 Task: Create a due date automation trigger when advanced on, on the wednesday of the week a card is due add fields without custom field "Resume" set to a date more than 1 days ago at 11:00 AM.
Action: Mouse moved to (902, 68)
Screenshot: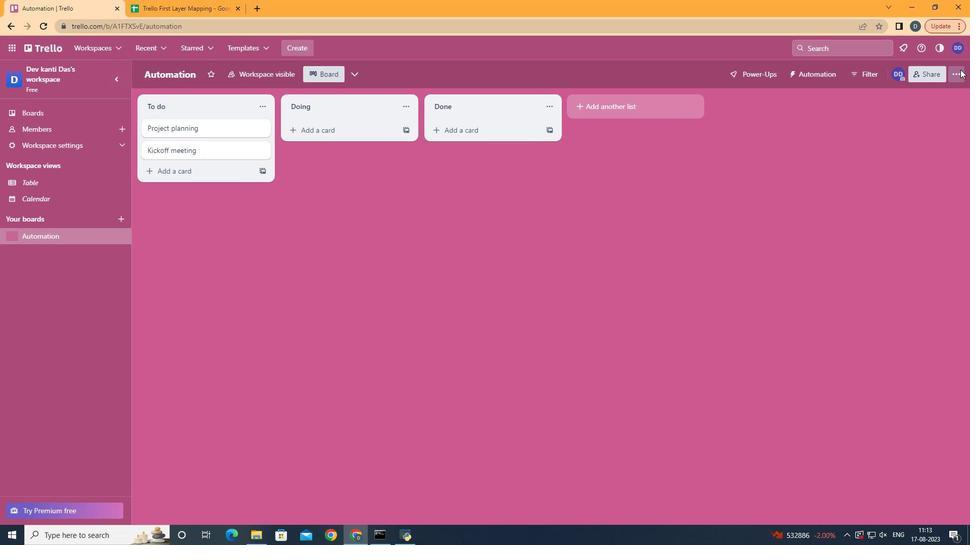 
Action: Mouse pressed left at (902, 68)
Screenshot: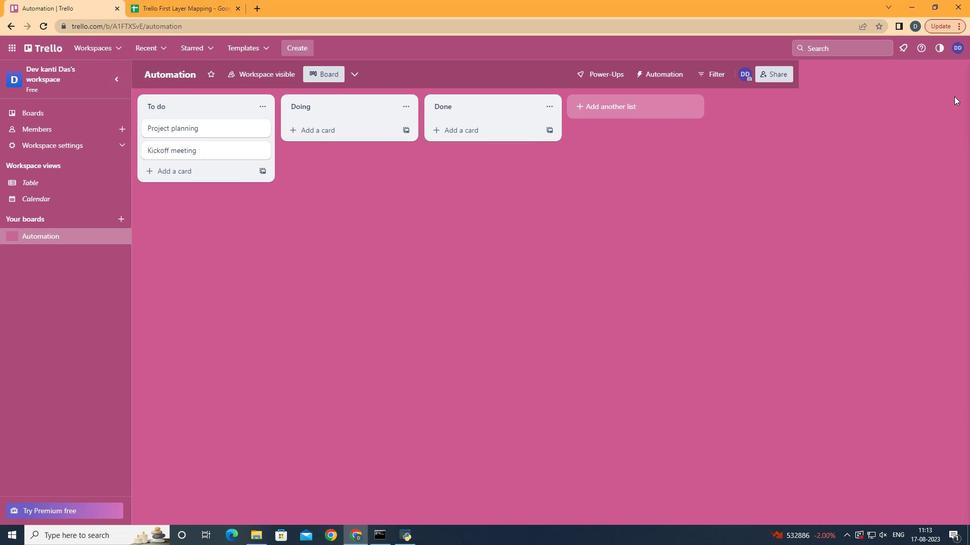 
Action: Mouse moved to (860, 208)
Screenshot: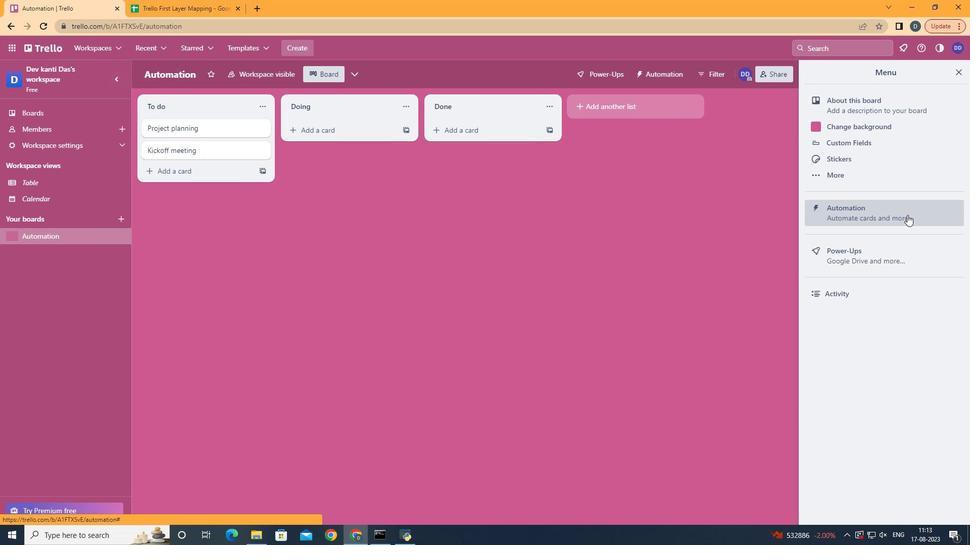 
Action: Mouse pressed left at (860, 208)
Screenshot: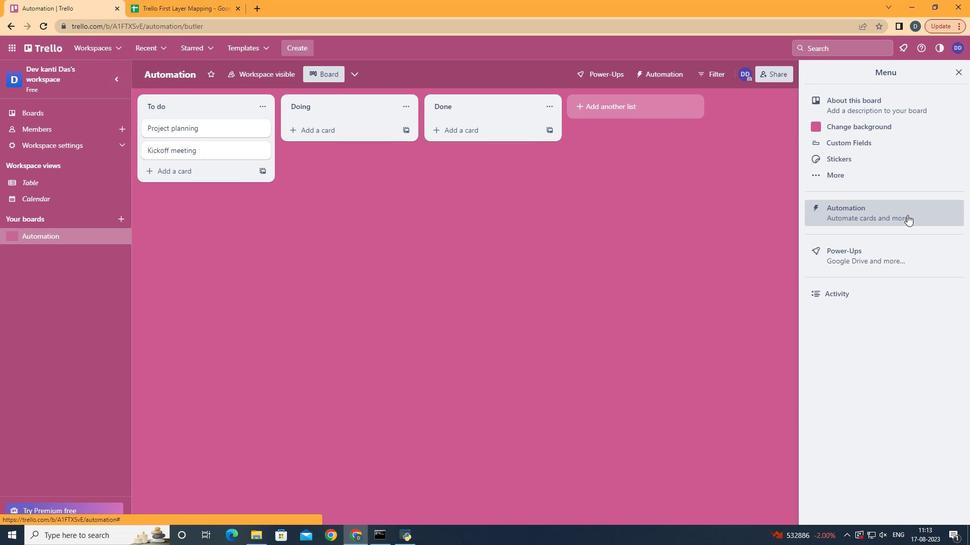 
Action: Mouse moved to (284, 190)
Screenshot: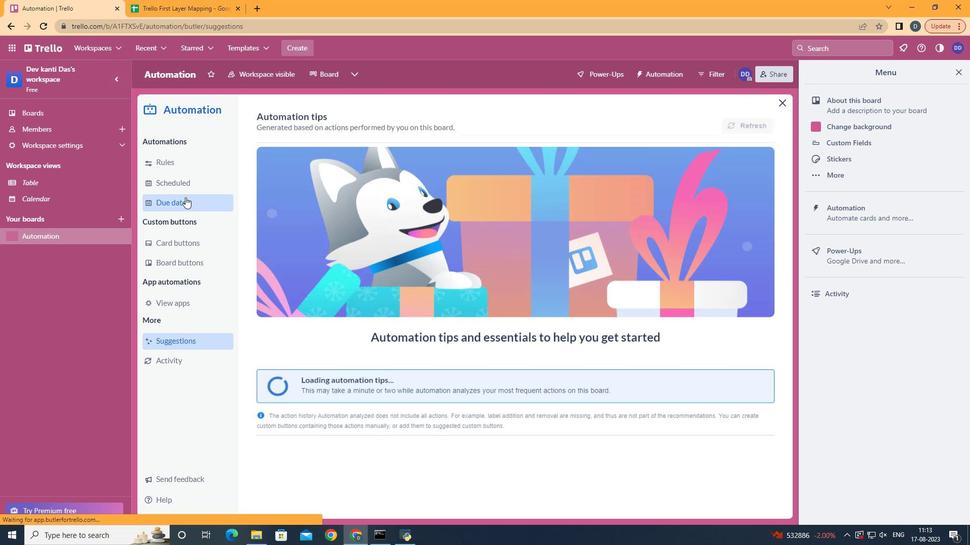 
Action: Mouse pressed left at (284, 190)
Screenshot: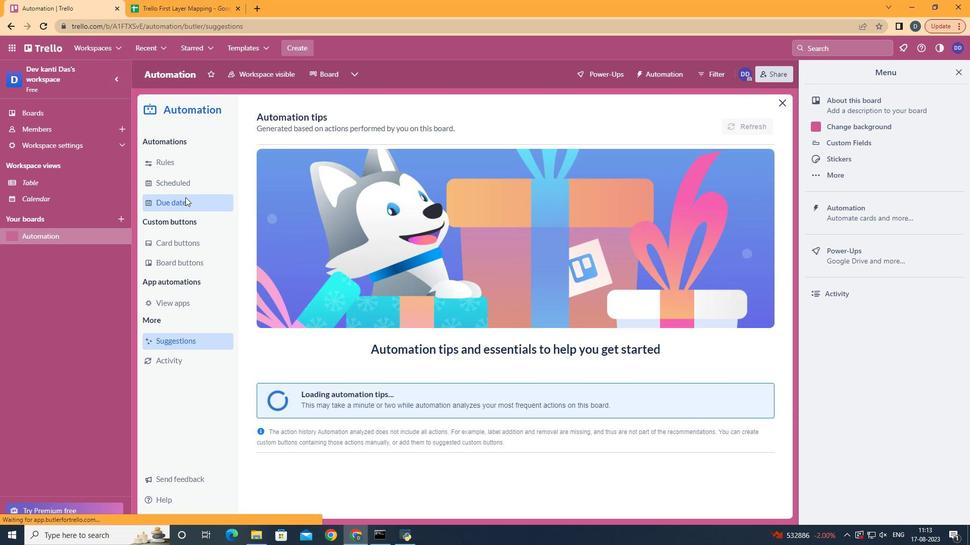 
Action: Mouse moved to (699, 115)
Screenshot: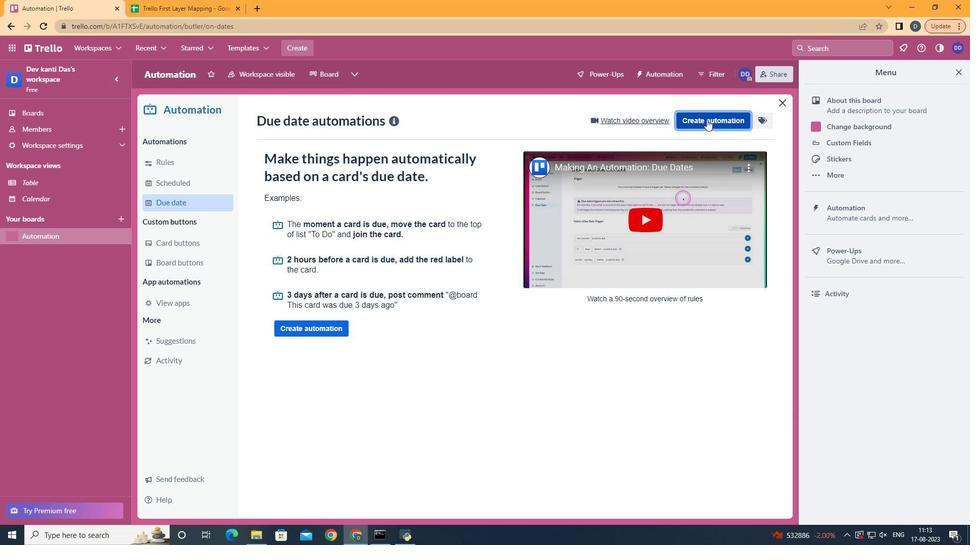 
Action: Mouse pressed left at (699, 115)
Screenshot: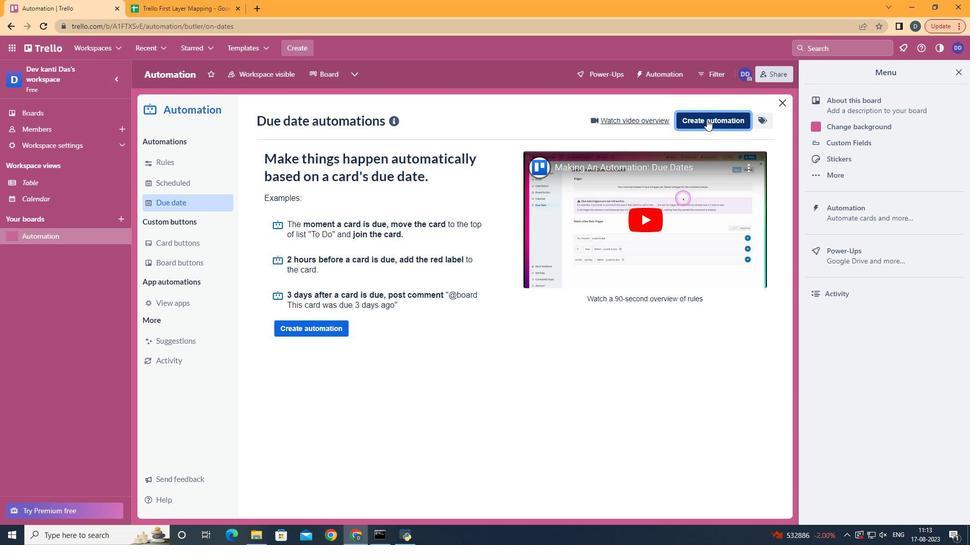
Action: Mouse moved to (566, 199)
Screenshot: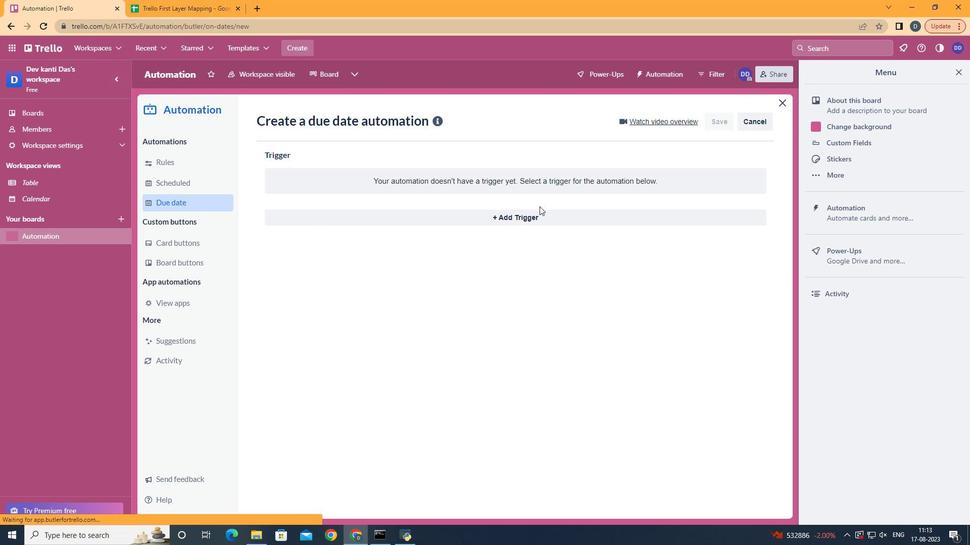 
Action: Mouse pressed left at (566, 199)
Screenshot: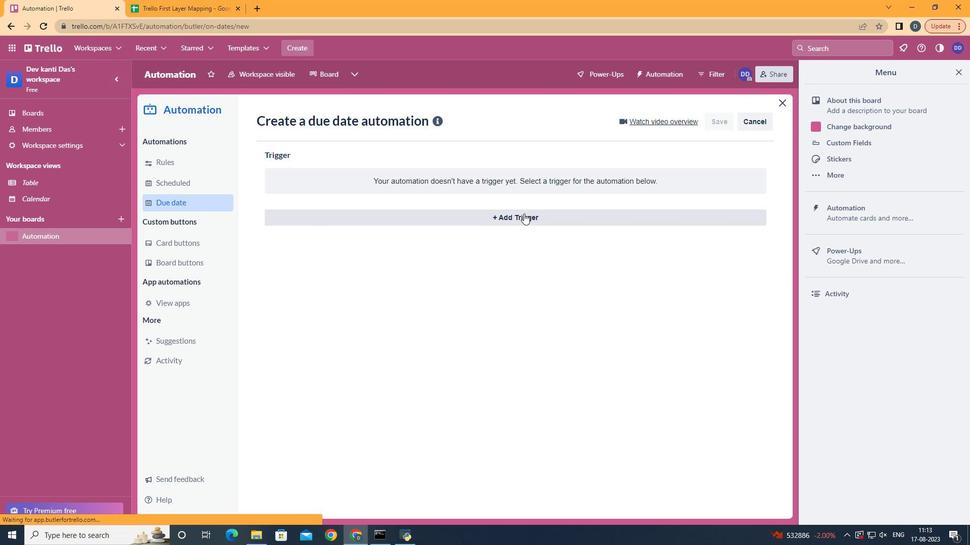 
Action: Mouse moved to (553, 205)
Screenshot: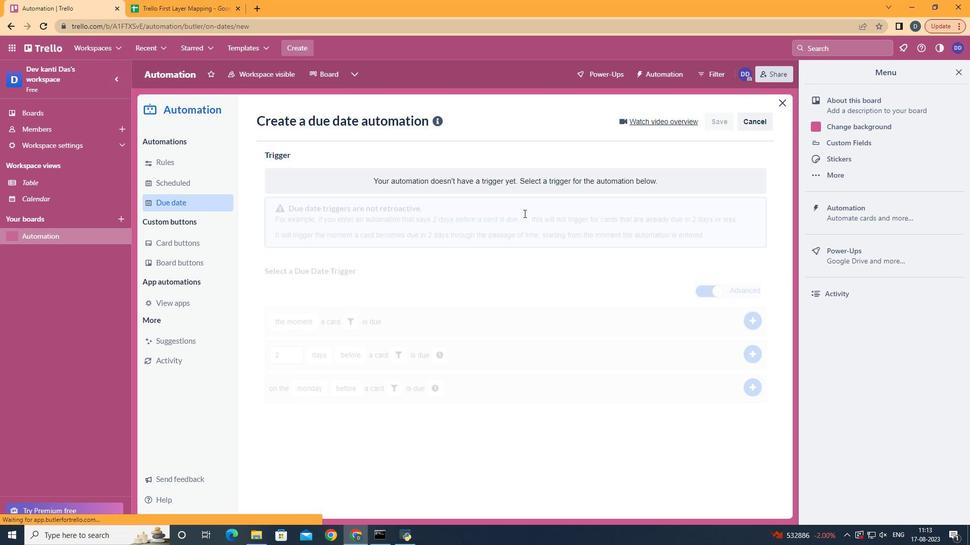 
Action: Mouse pressed left at (553, 205)
Screenshot: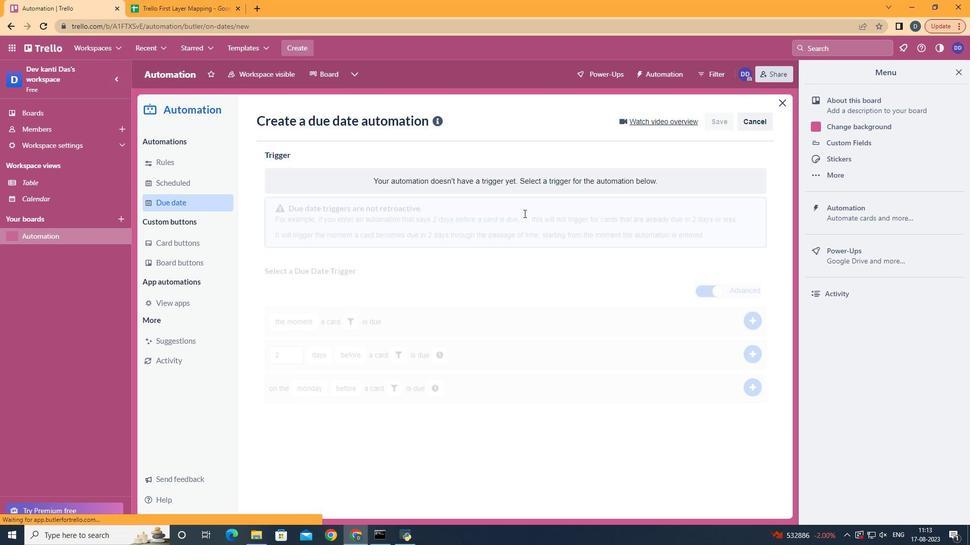 
Action: Mouse moved to (412, 288)
Screenshot: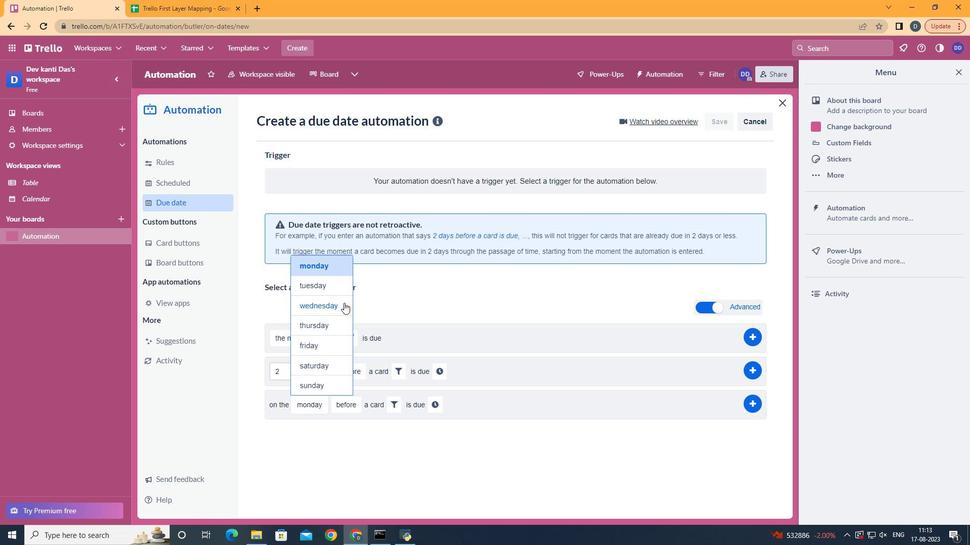 
Action: Mouse pressed left at (412, 288)
Screenshot: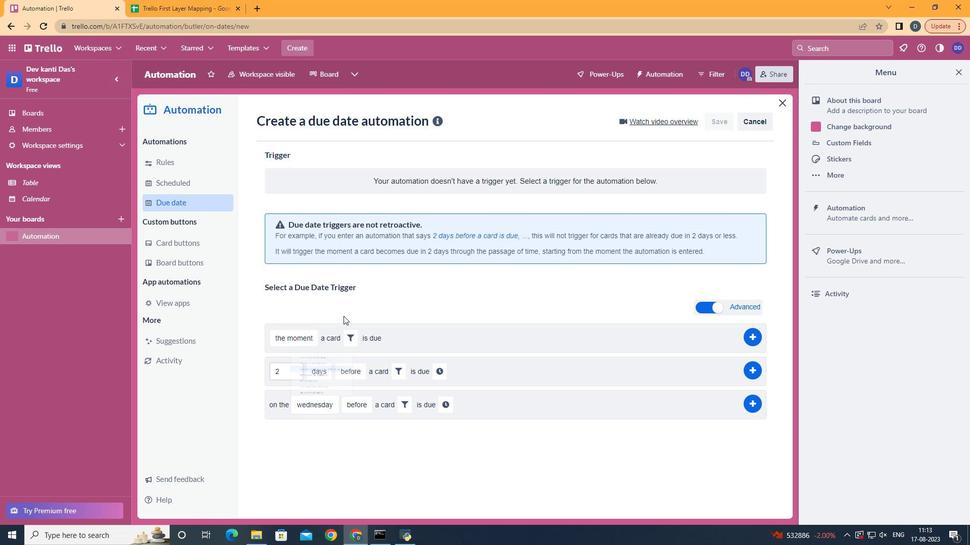 
Action: Mouse moved to (431, 450)
Screenshot: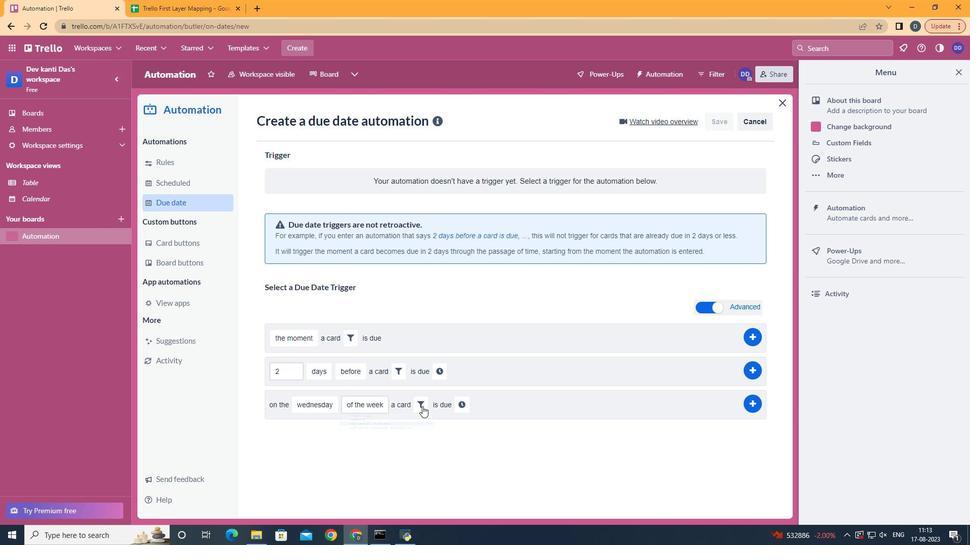 
Action: Mouse pressed left at (431, 450)
Screenshot: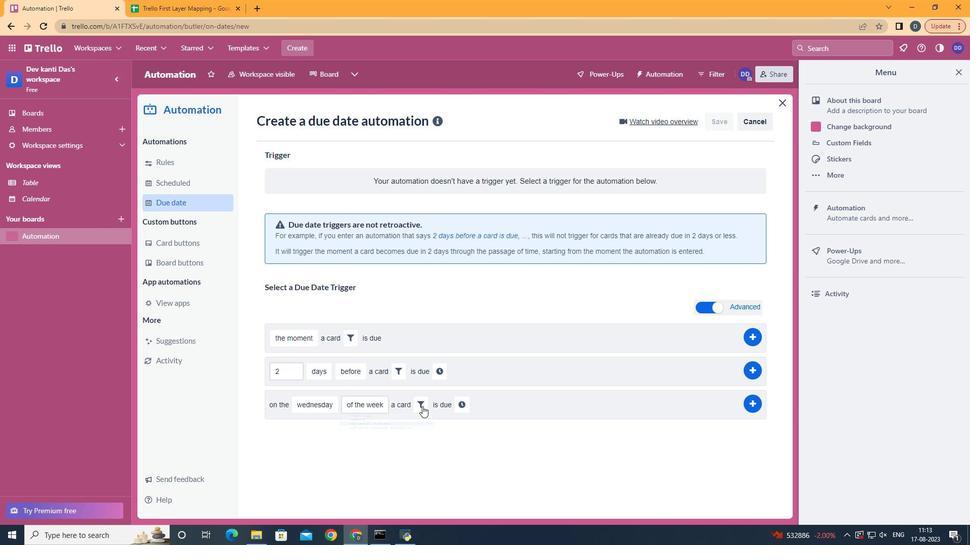 
Action: Mouse moved to (470, 387)
Screenshot: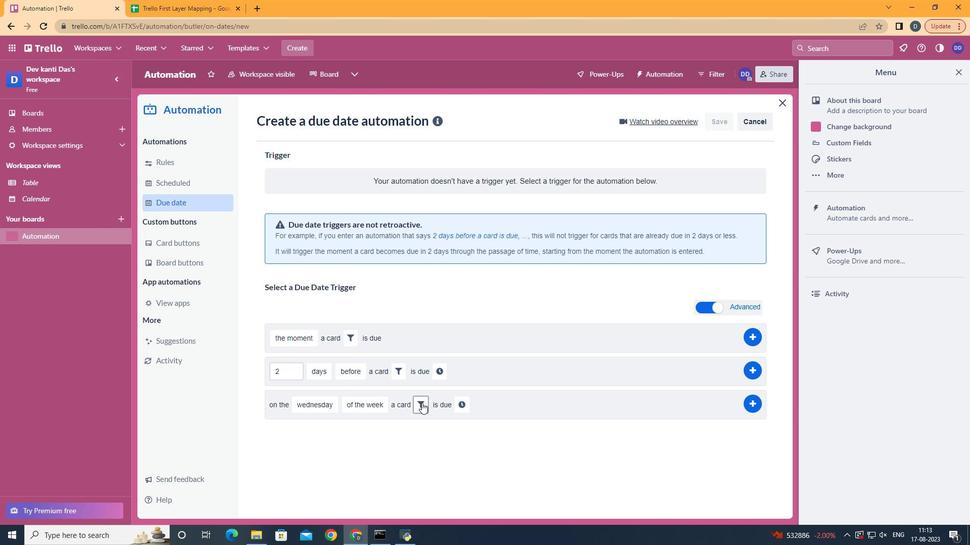 
Action: Mouse pressed left at (470, 387)
Screenshot: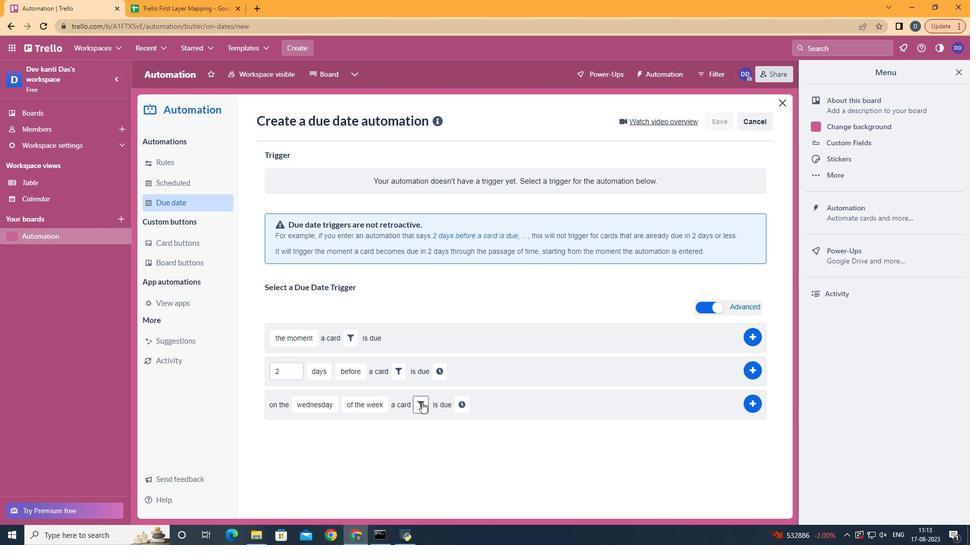 
Action: Mouse moved to (589, 426)
Screenshot: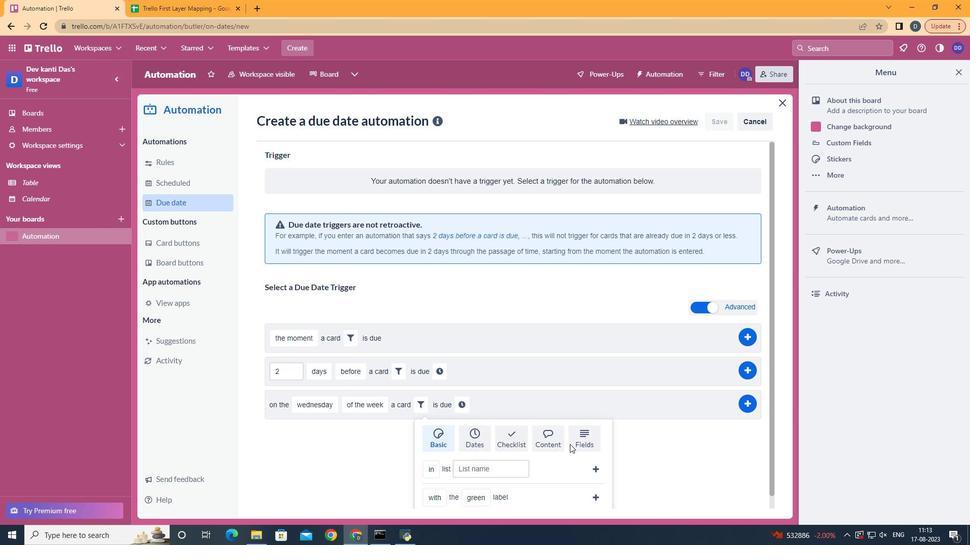 
Action: Mouse pressed left at (589, 426)
Screenshot: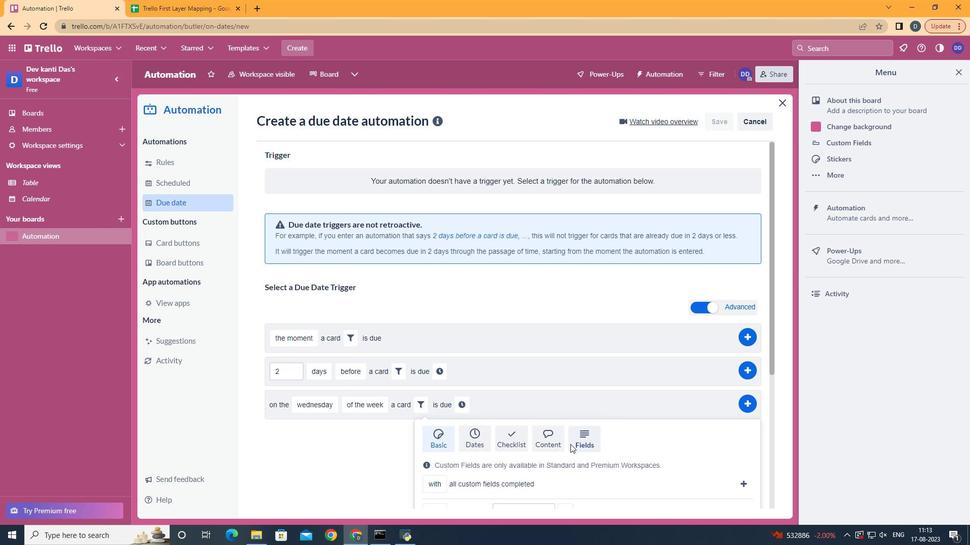 
Action: Mouse moved to (575, 430)
Screenshot: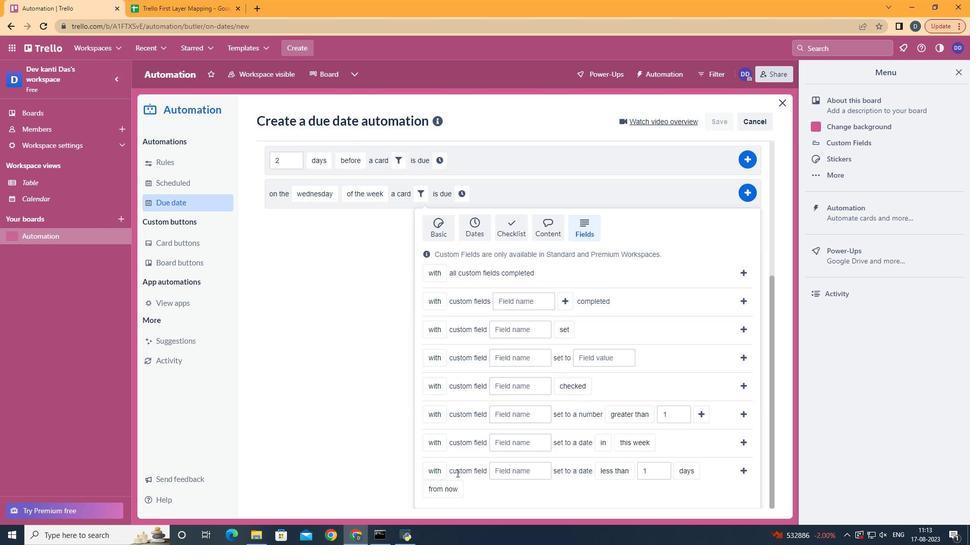 
Action: Mouse scrolled (583, 426) with delta (0, 0)
Screenshot: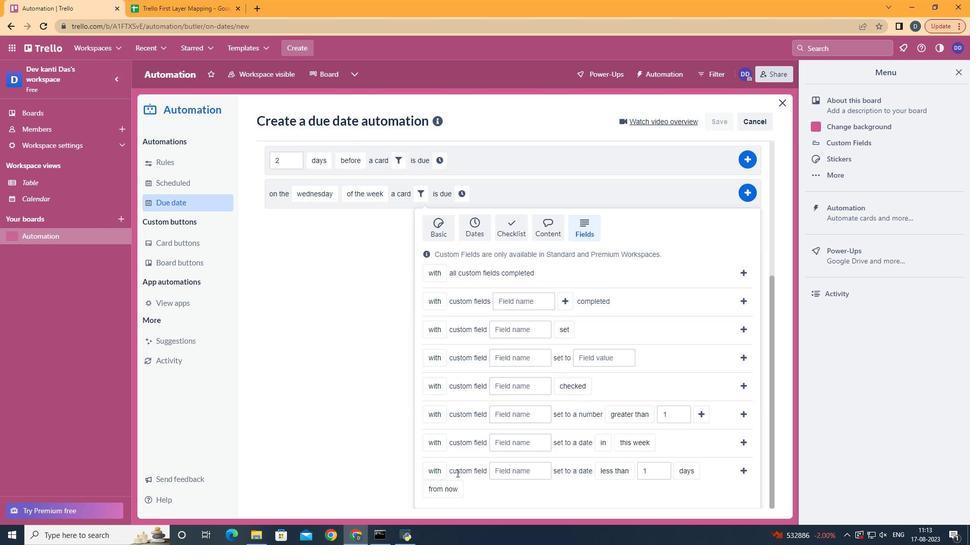
Action: Mouse moved to (569, 432)
Screenshot: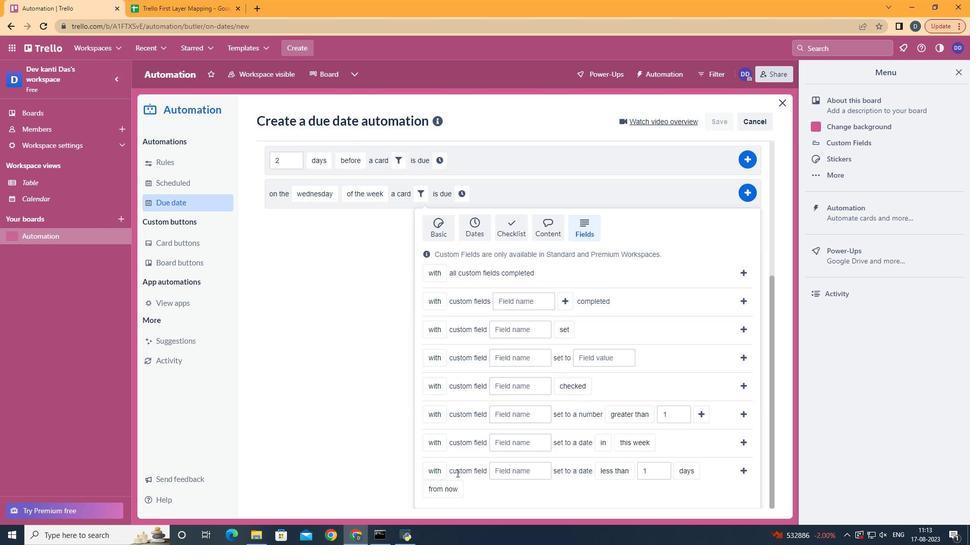 
Action: Mouse scrolled (583, 426) with delta (0, 0)
Screenshot: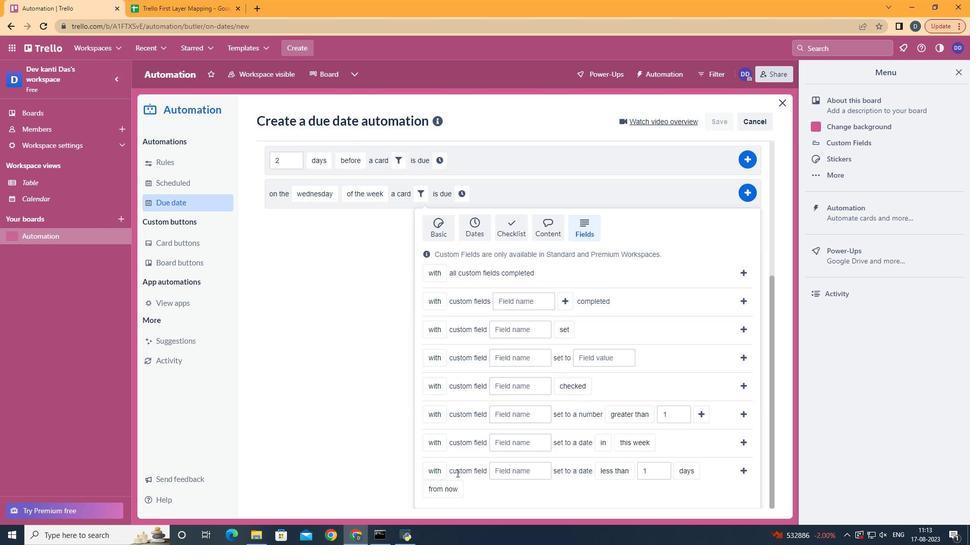 
Action: Mouse moved to (563, 434)
Screenshot: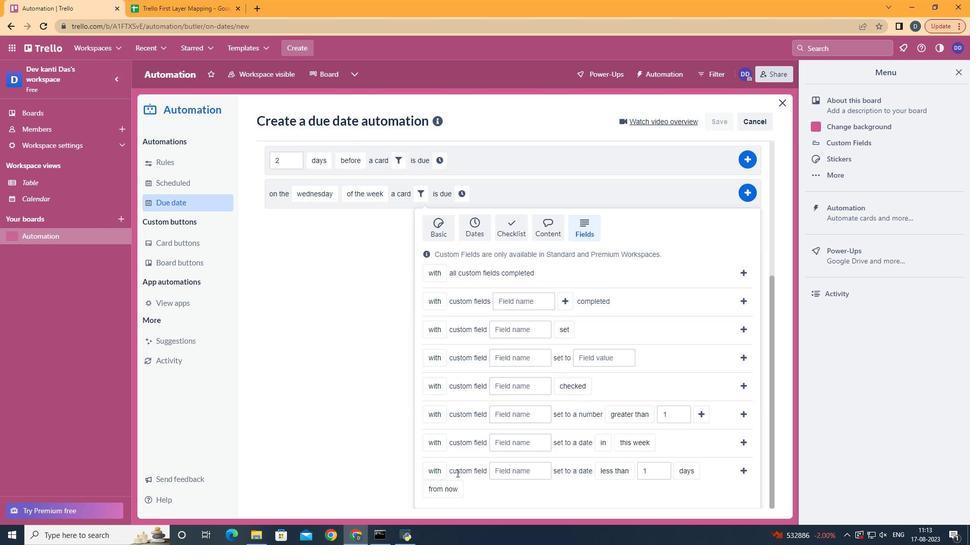 
Action: Mouse scrolled (582, 426) with delta (0, -1)
Screenshot: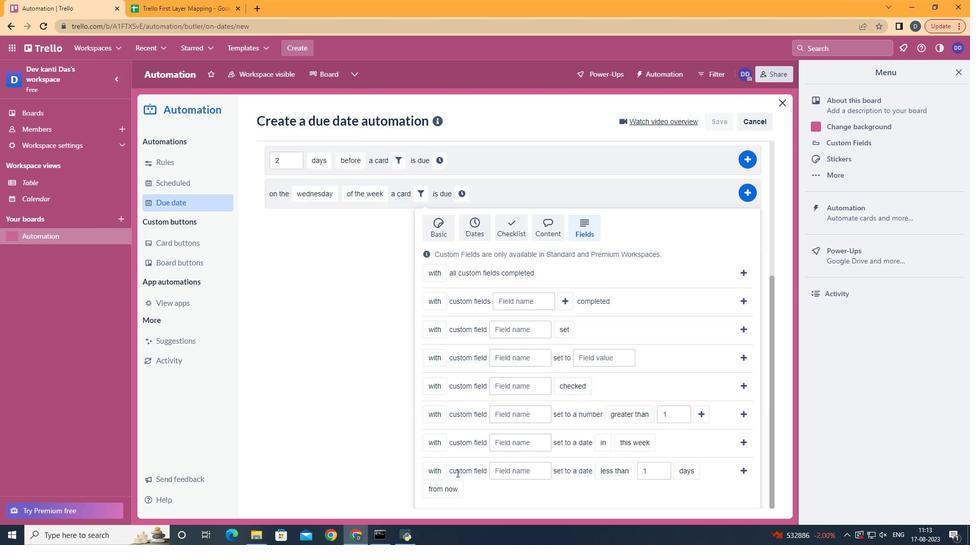 
Action: Mouse moved to (557, 436)
Screenshot: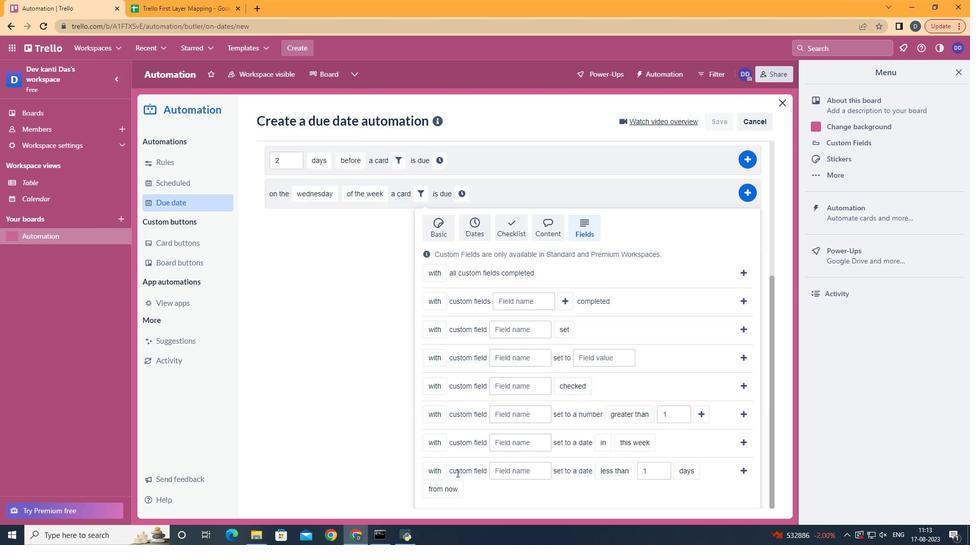 
Action: Mouse scrolled (582, 426) with delta (0, 0)
Screenshot: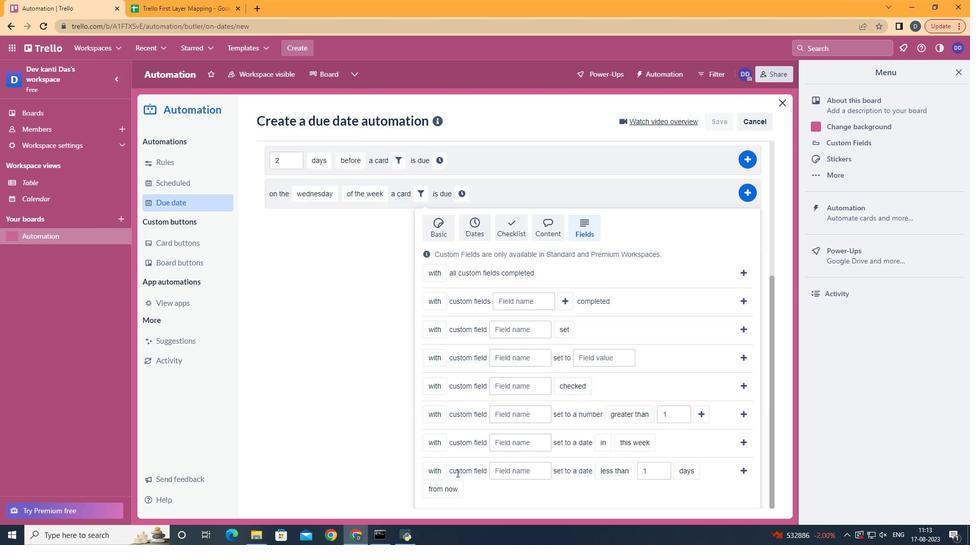 
Action: Mouse moved to (552, 439)
Screenshot: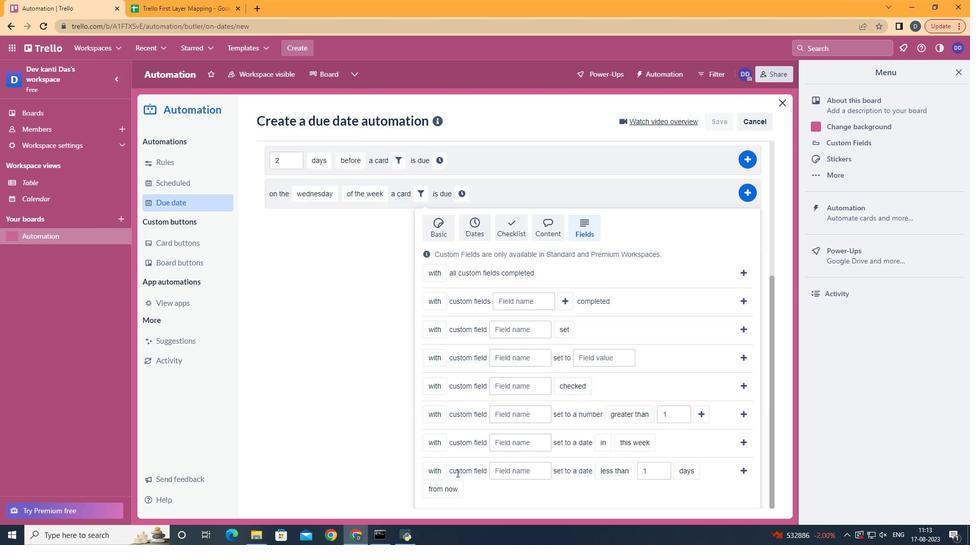 
Action: Mouse scrolled (582, 426) with delta (0, 0)
Screenshot: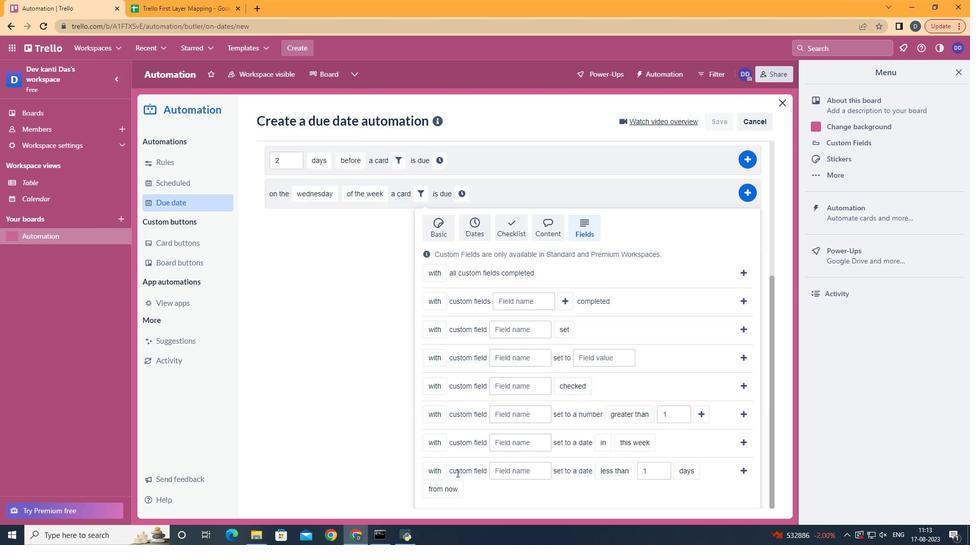 
Action: Mouse moved to (495, 424)
Screenshot: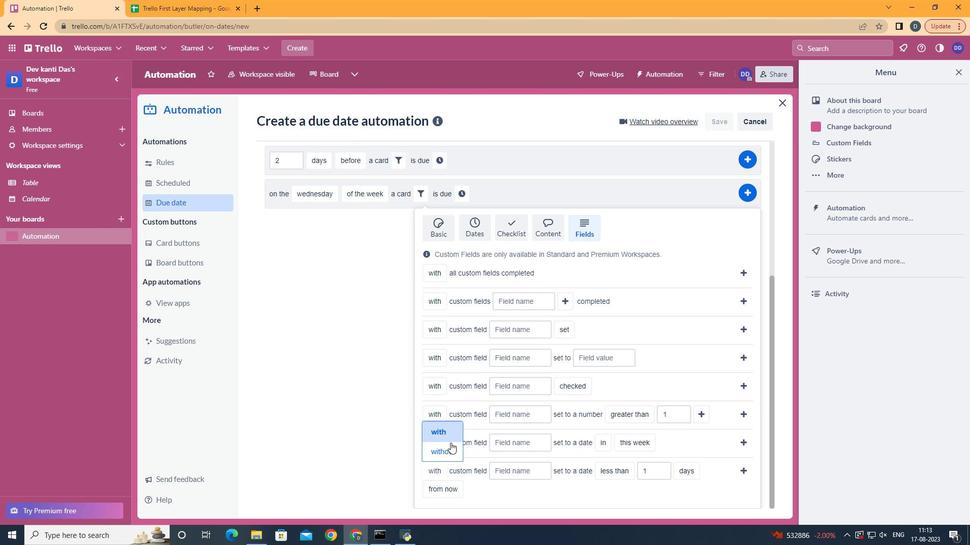 
Action: Mouse pressed left at (495, 424)
Screenshot: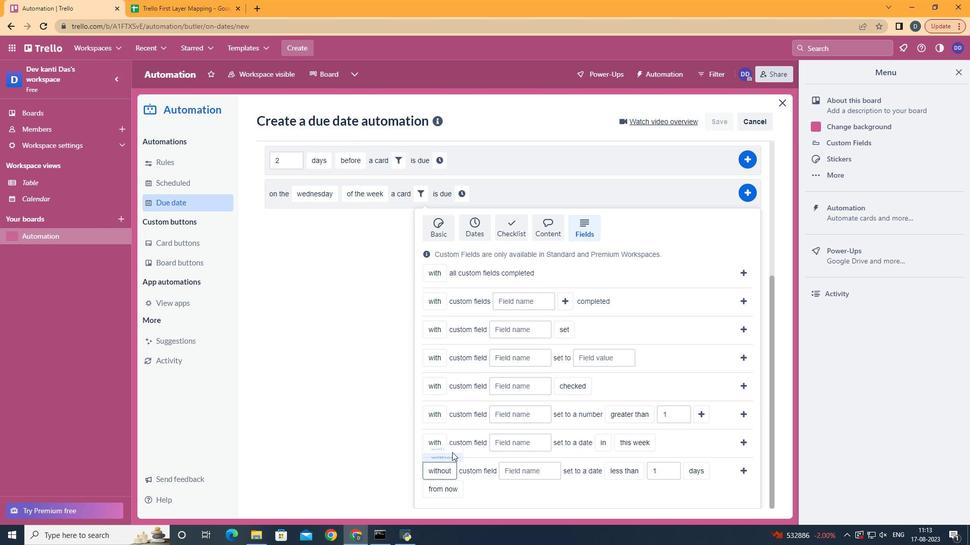
Action: Mouse moved to (574, 449)
Screenshot: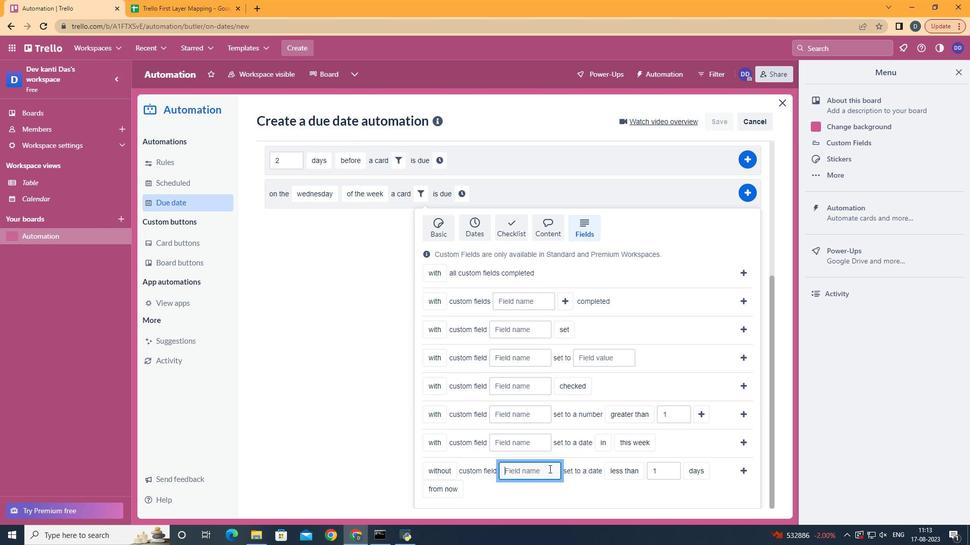 
Action: Mouse pressed left at (574, 449)
Screenshot: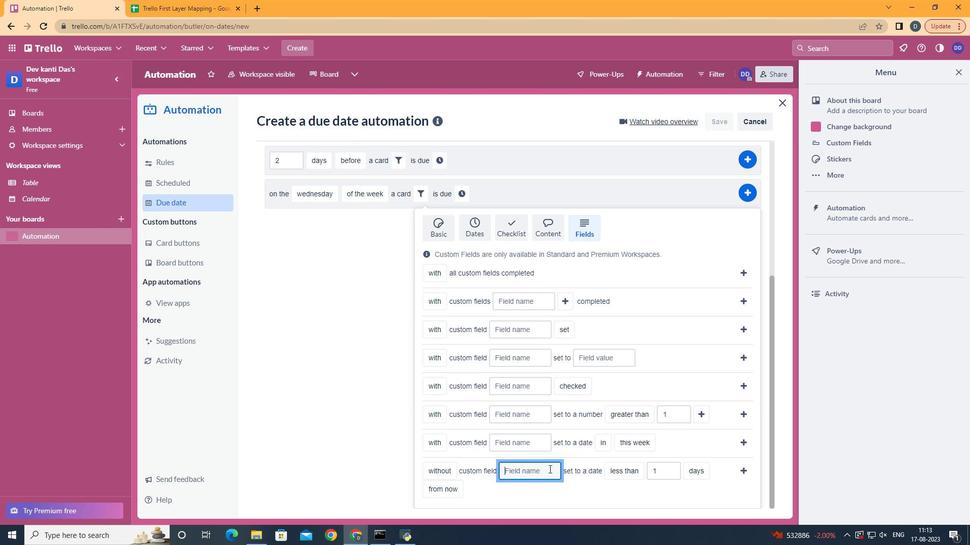 
Action: Mouse moved to (573, 450)
Screenshot: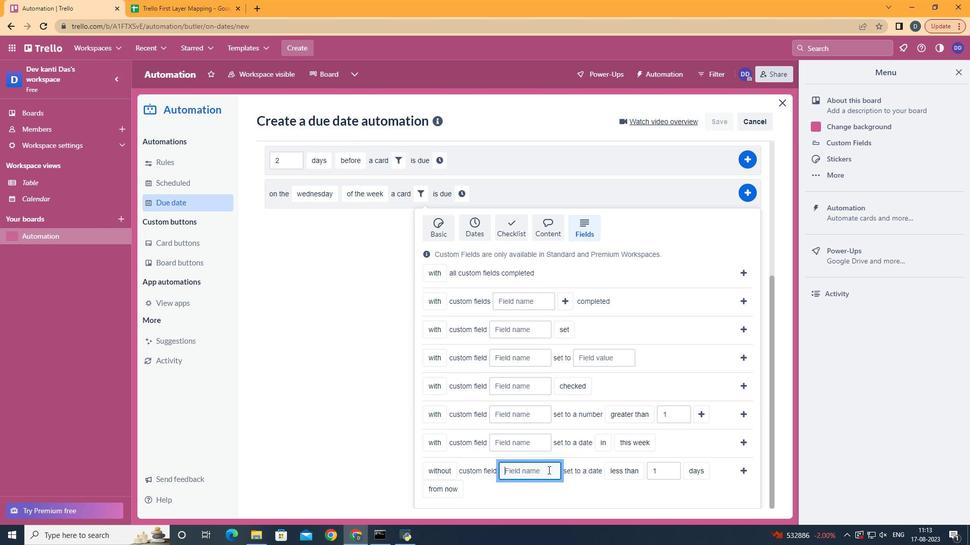 
Action: Key pressed <Key.shift>Resume
Screenshot: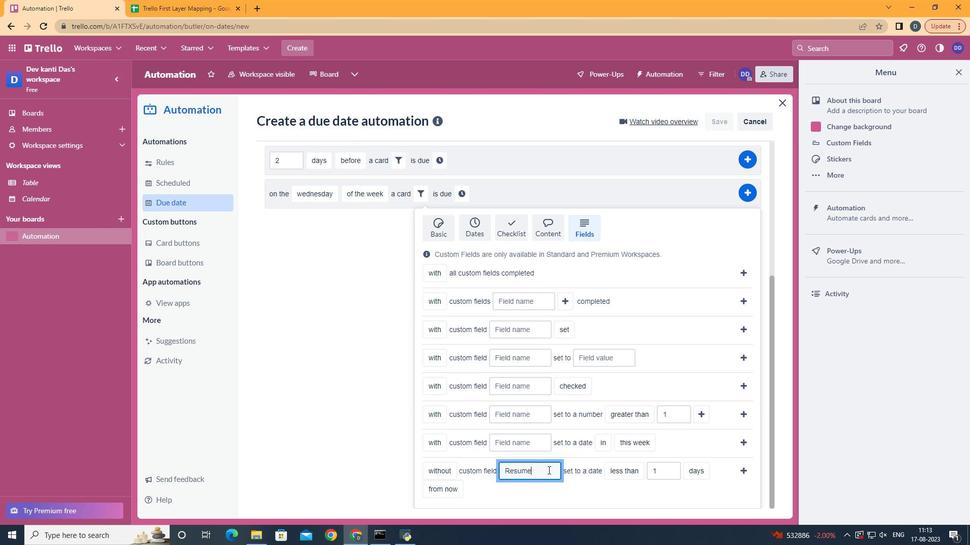
Action: Mouse moved to (641, 411)
Screenshot: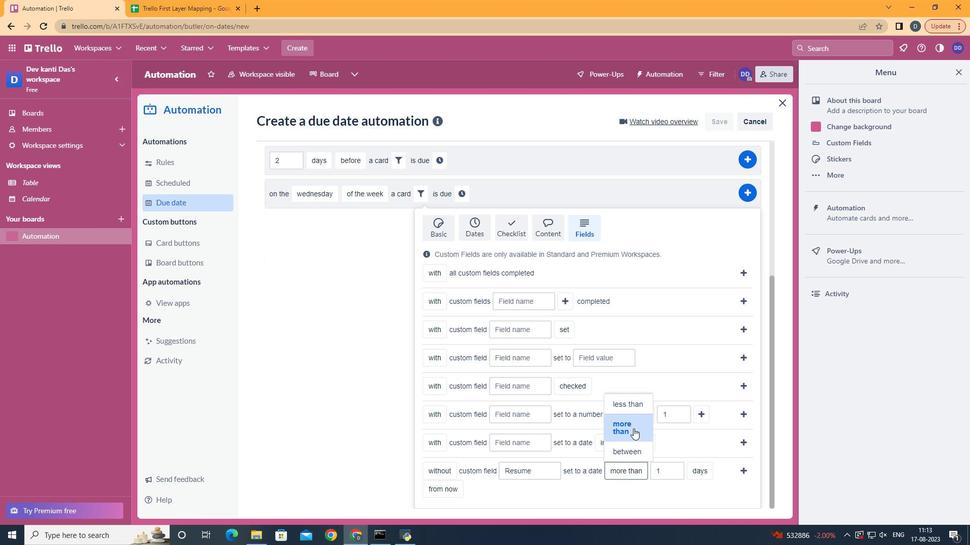 
Action: Mouse pressed left at (641, 411)
Screenshot: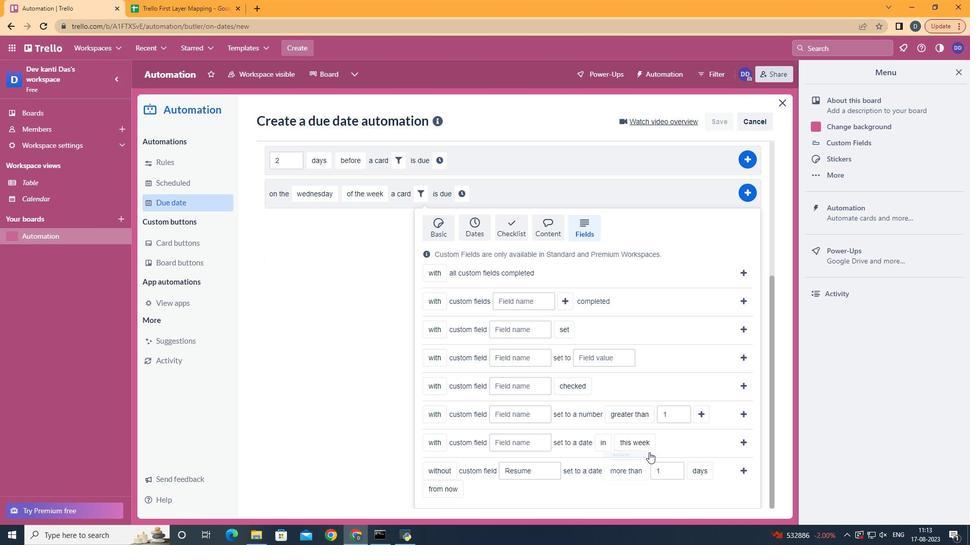 
Action: Mouse moved to (508, 449)
Screenshot: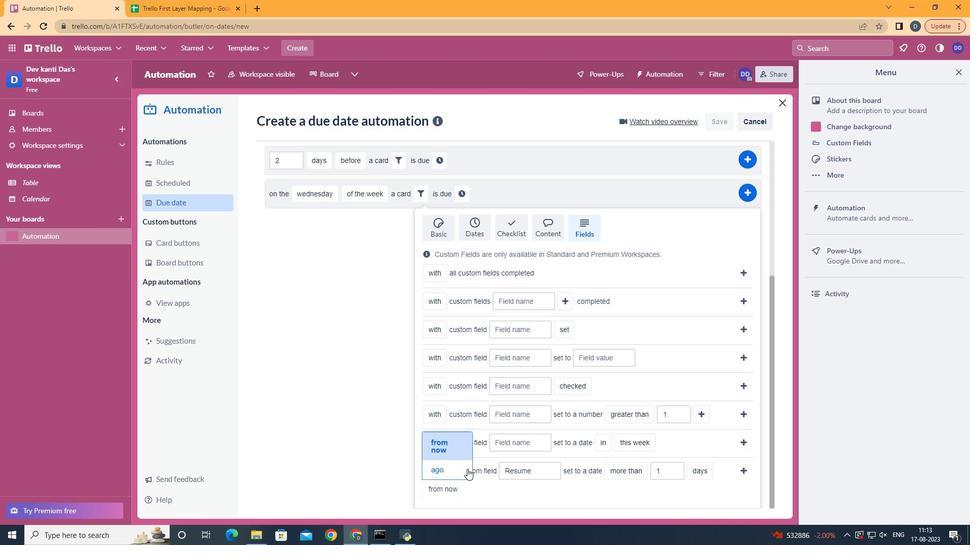 
Action: Mouse pressed left at (508, 449)
Screenshot: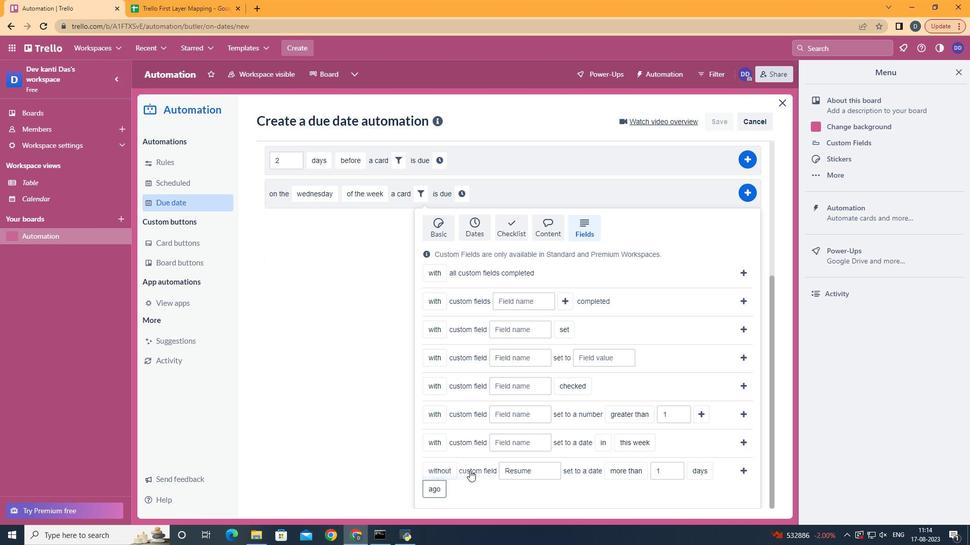 
Action: Mouse moved to (730, 456)
Screenshot: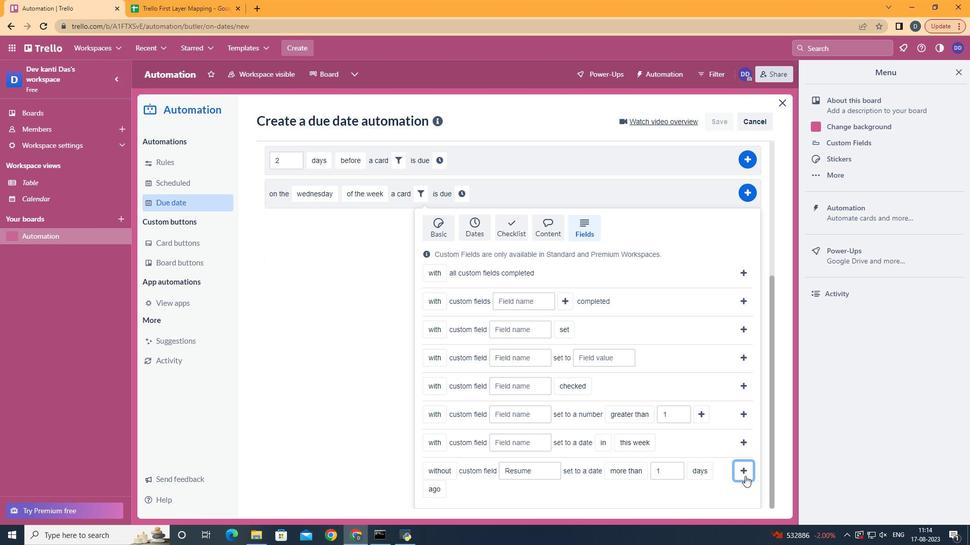 
Action: Mouse pressed left at (730, 456)
Screenshot: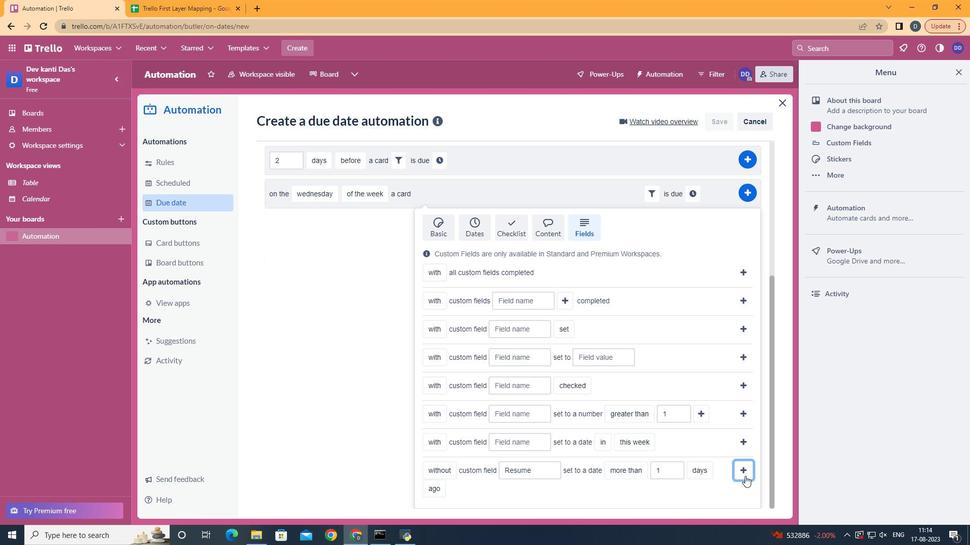 
Action: Mouse moved to (685, 379)
Screenshot: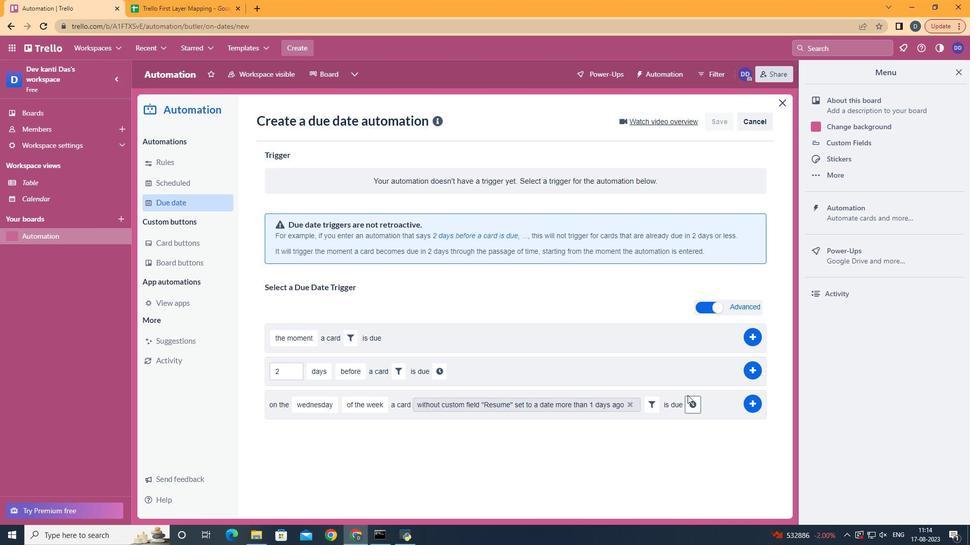 
Action: Mouse pressed left at (685, 379)
Screenshot: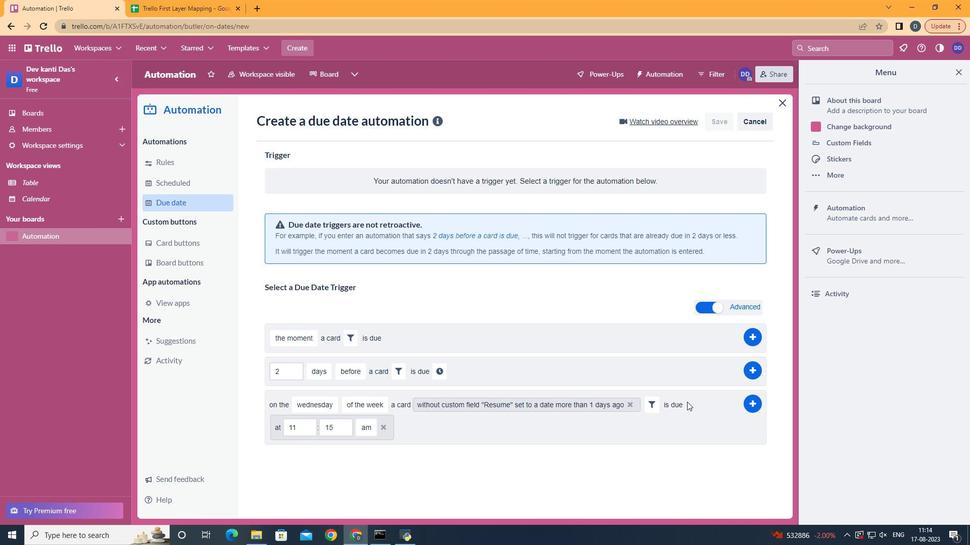 
Action: Mouse moved to (405, 411)
Screenshot: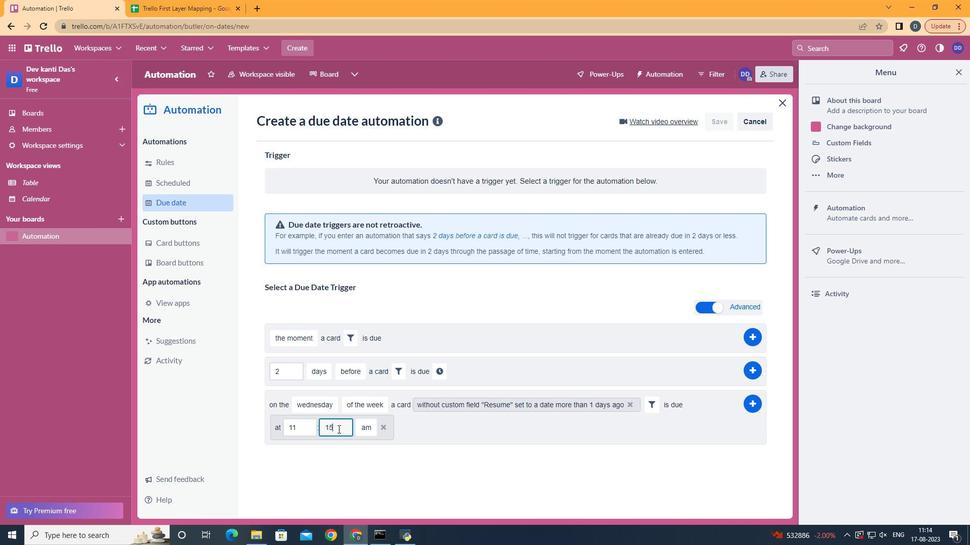 
Action: Mouse pressed left at (405, 411)
Screenshot: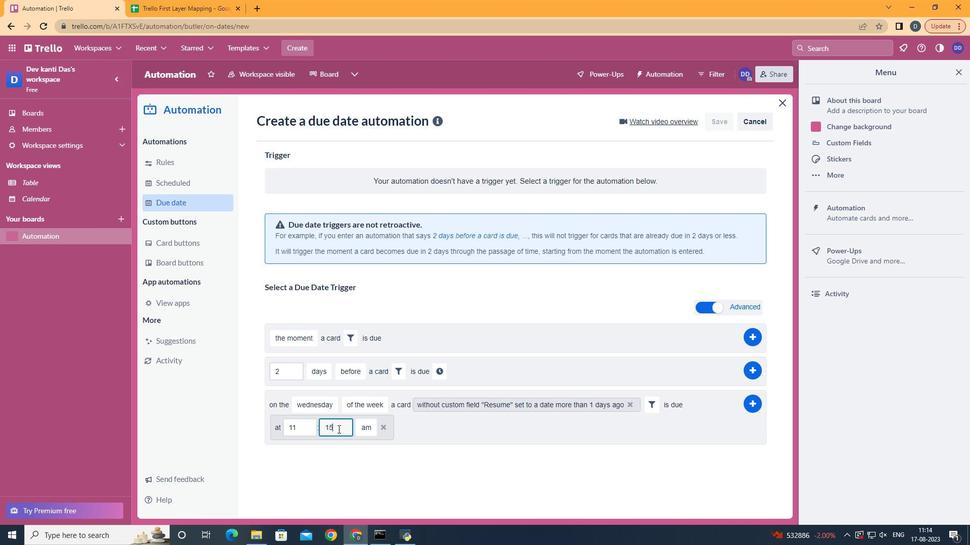 
Action: Key pressed <Key.backspace><Key.backspace>00
Screenshot: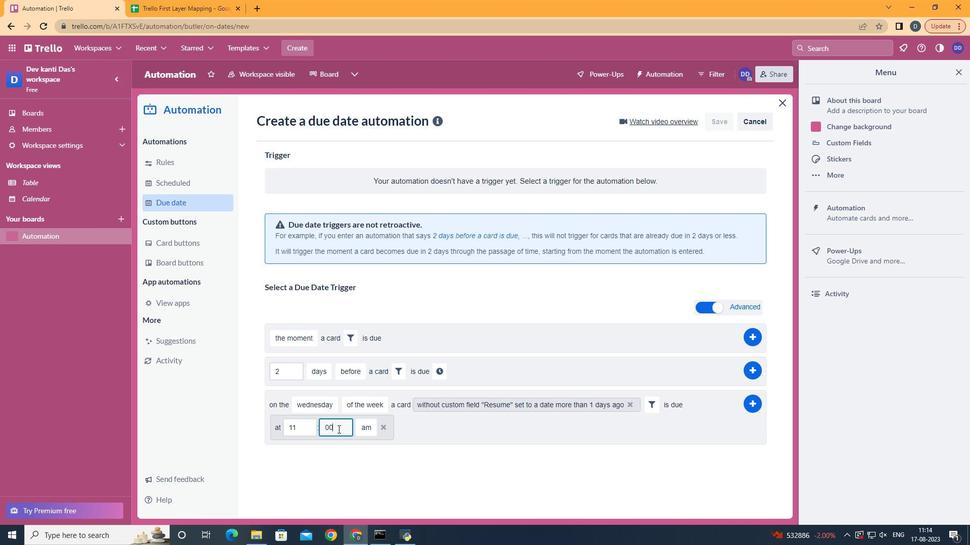 
Action: Mouse moved to (728, 390)
Screenshot: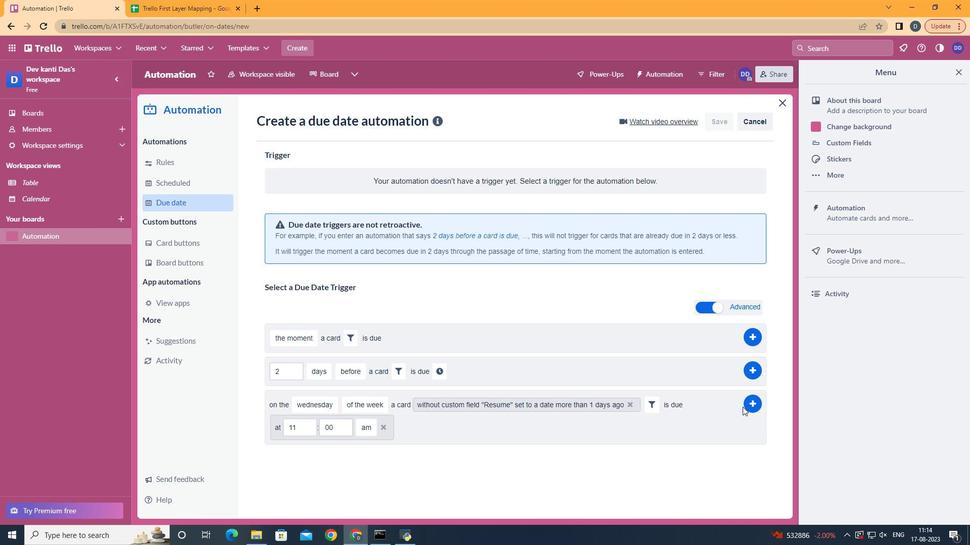 
Action: Mouse pressed left at (728, 390)
Screenshot: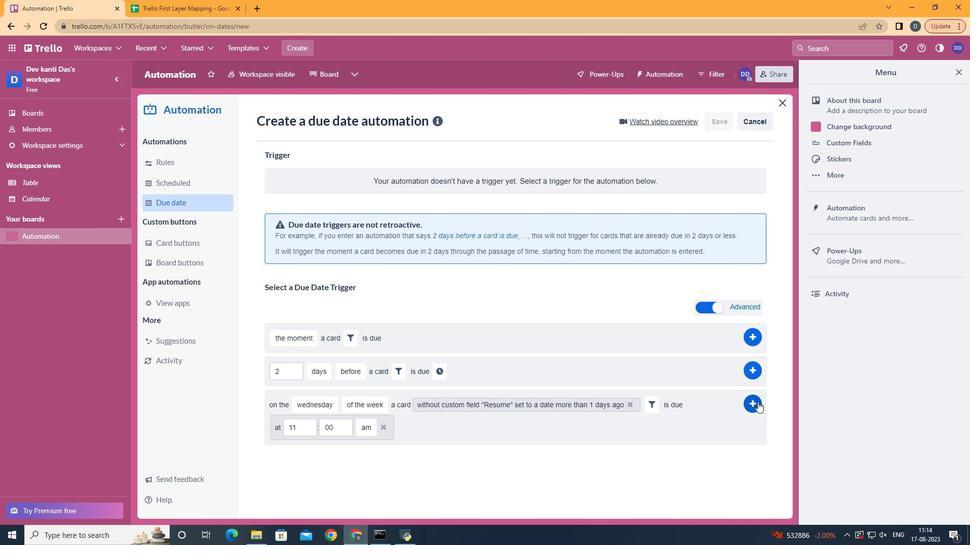 
Action: Mouse moved to (740, 385)
Screenshot: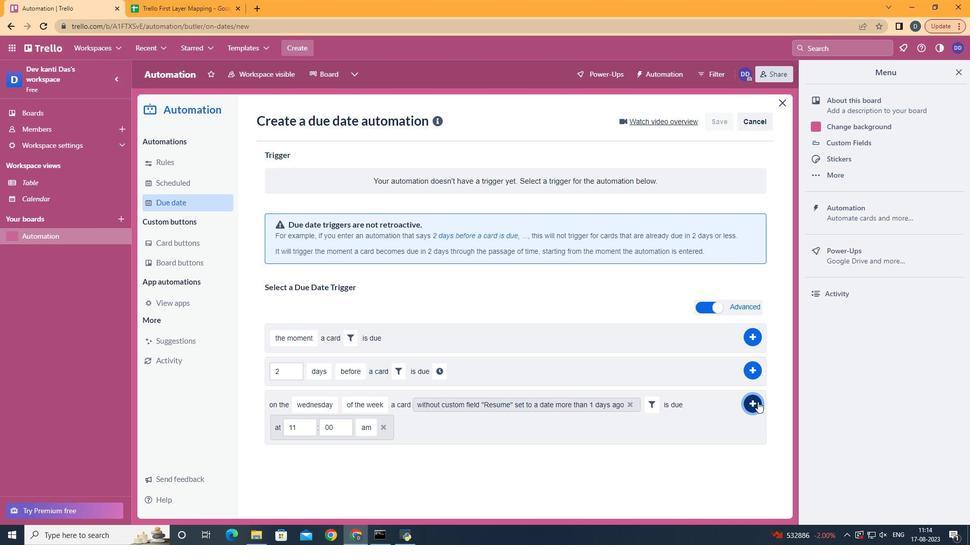 
Action: Mouse pressed left at (740, 385)
Screenshot: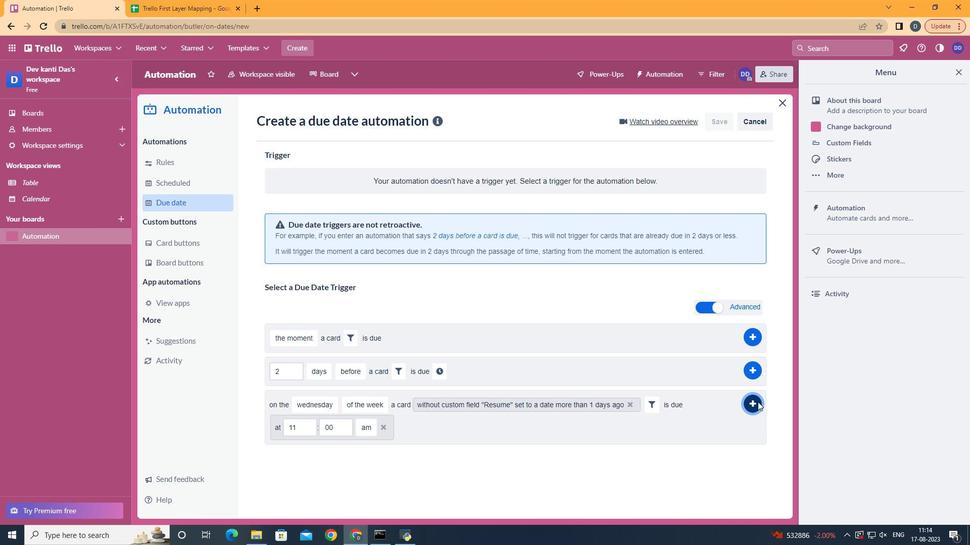 
